 Task: Add Castello Dill Havarti Cheese to the cart.
Action: Mouse pressed left at (20, 89)
Screenshot: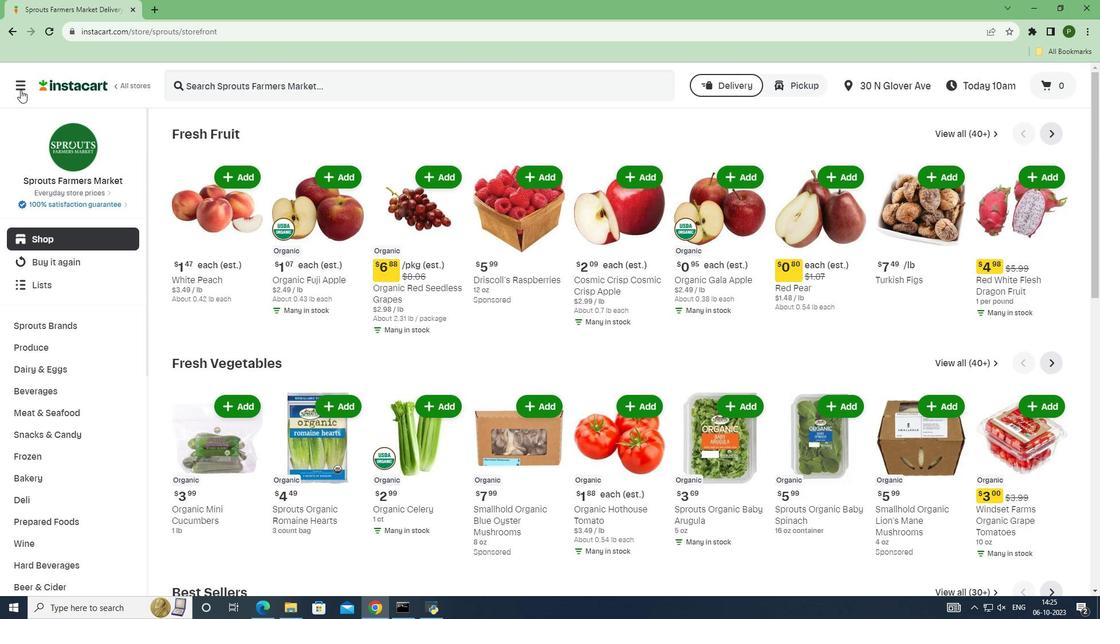 
Action: Mouse moved to (45, 307)
Screenshot: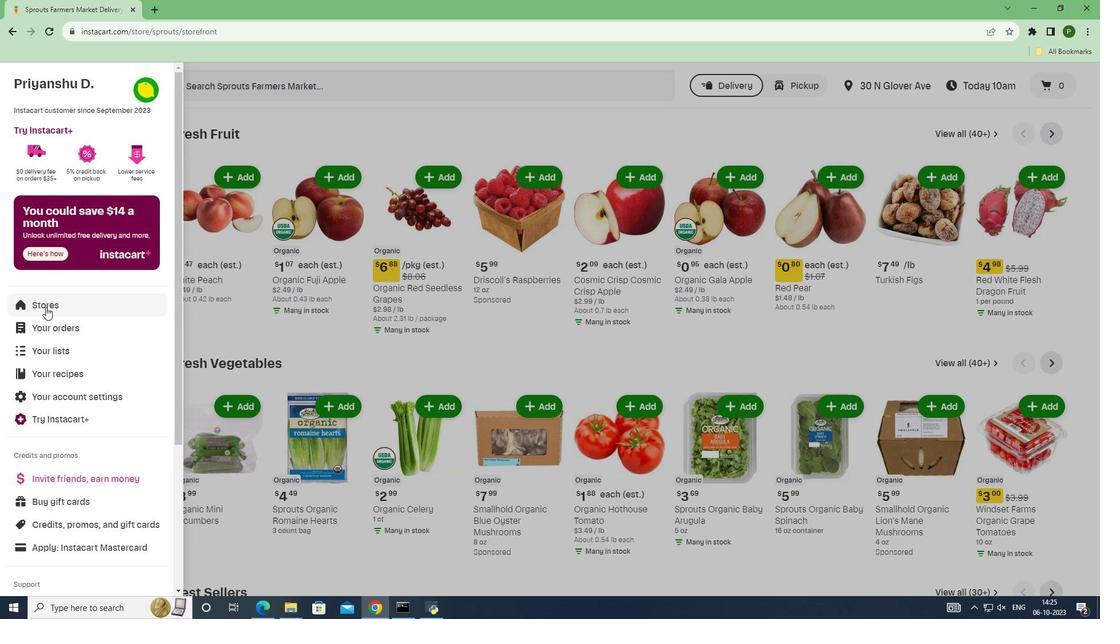 
Action: Mouse pressed left at (45, 307)
Screenshot: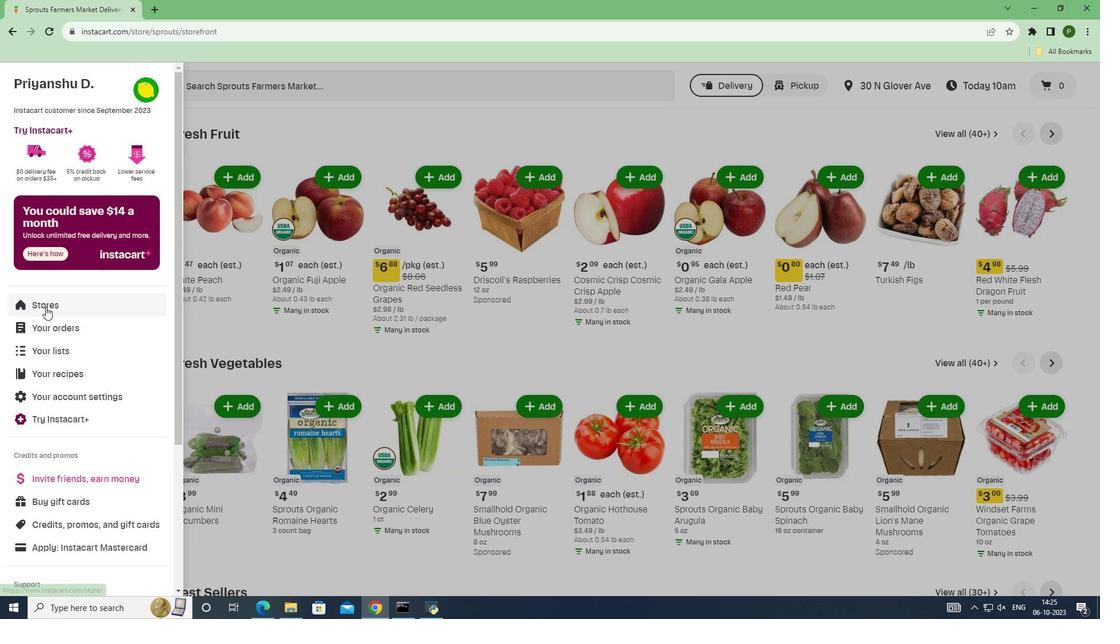 
Action: Mouse moved to (286, 132)
Screenshot: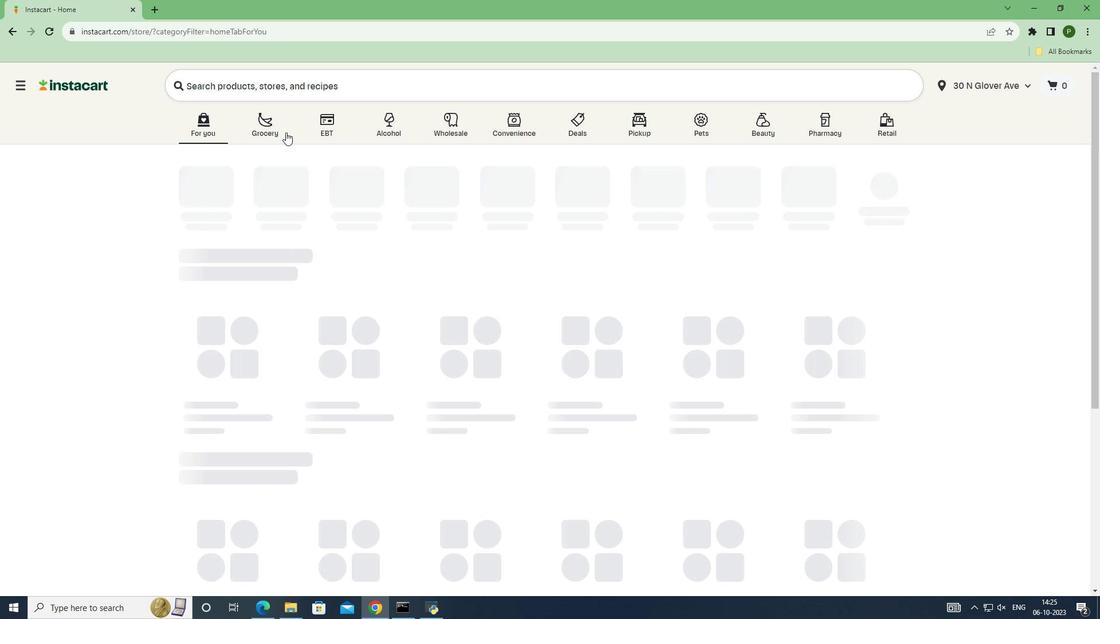 
Action: Mouse pressed left at (286, 132)
Screenshot: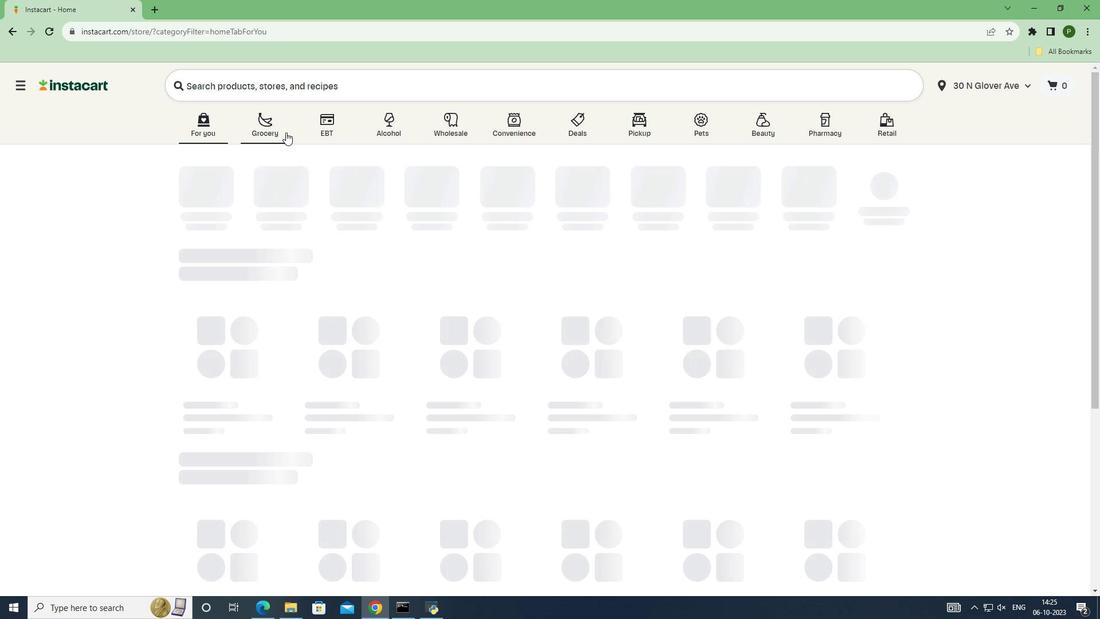 
Action: Mouse moved to (715, 268)
Screenshot: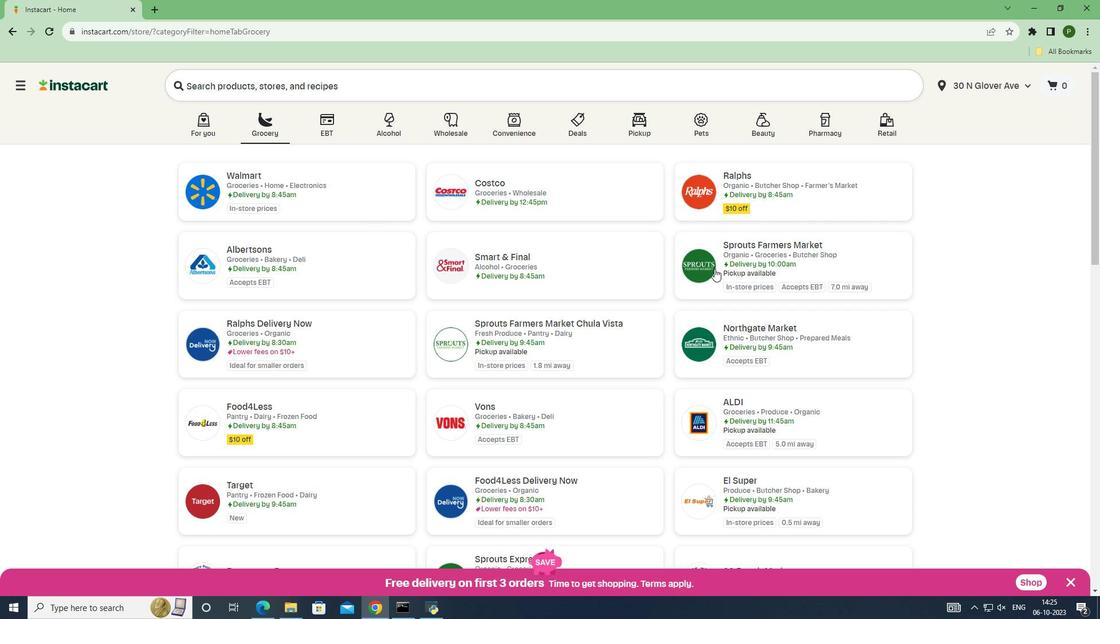 
Action: Mouse pressed left at (715, 268)
Screenshot: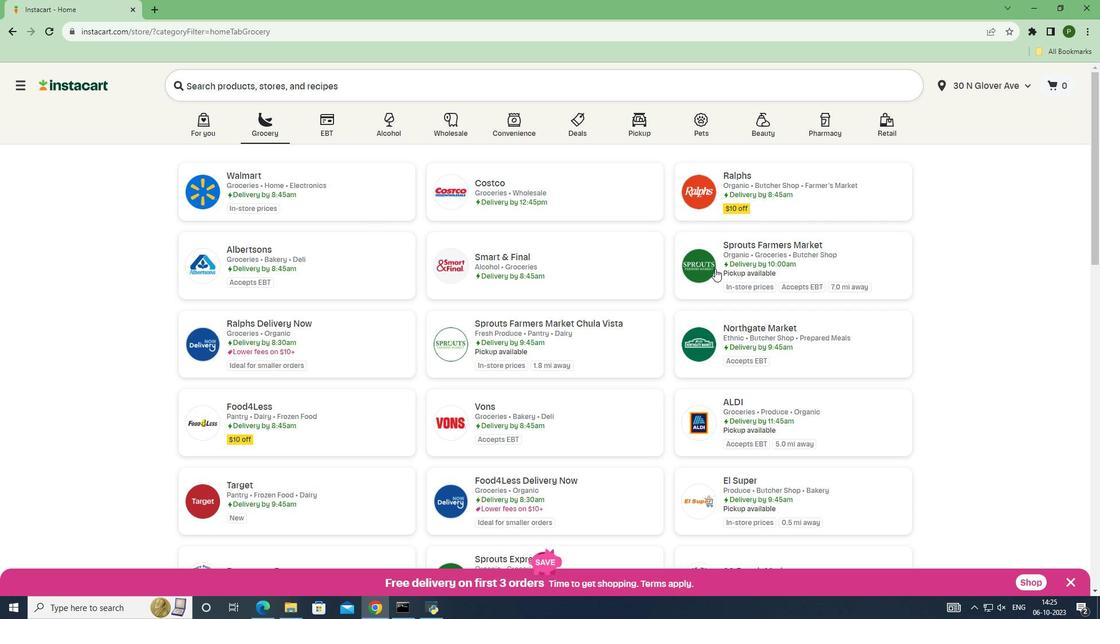 
Action: Mouse moved to (65, 376)
Screenshot: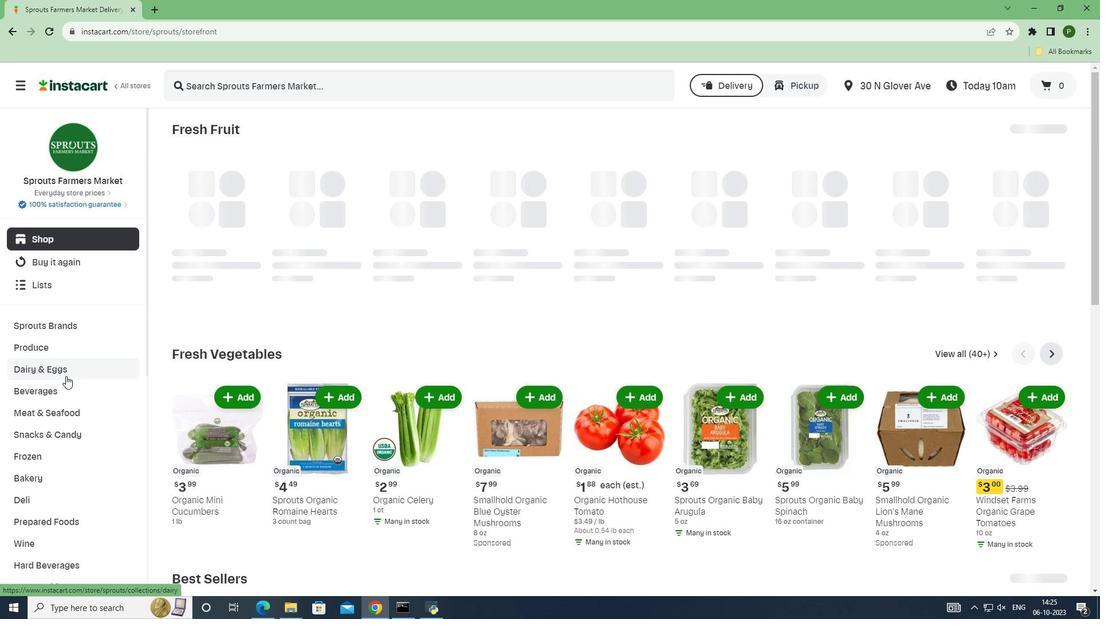 
Action: Mouse pressed left at (65, 376)
Screenshot: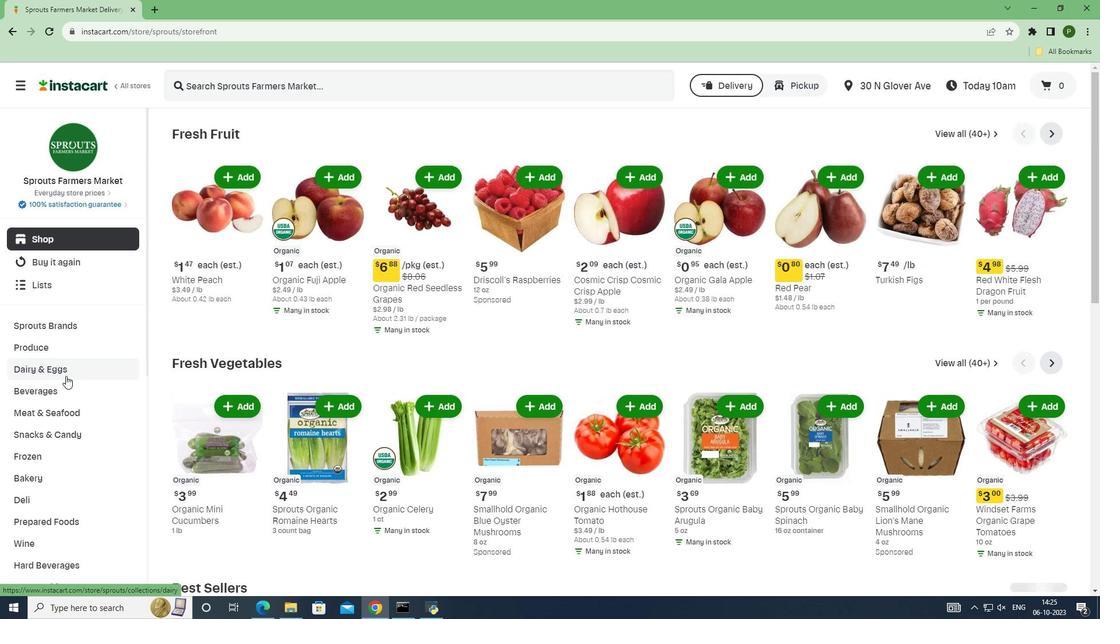 
Action: Mouse moved to (49, 415)
Screenshot: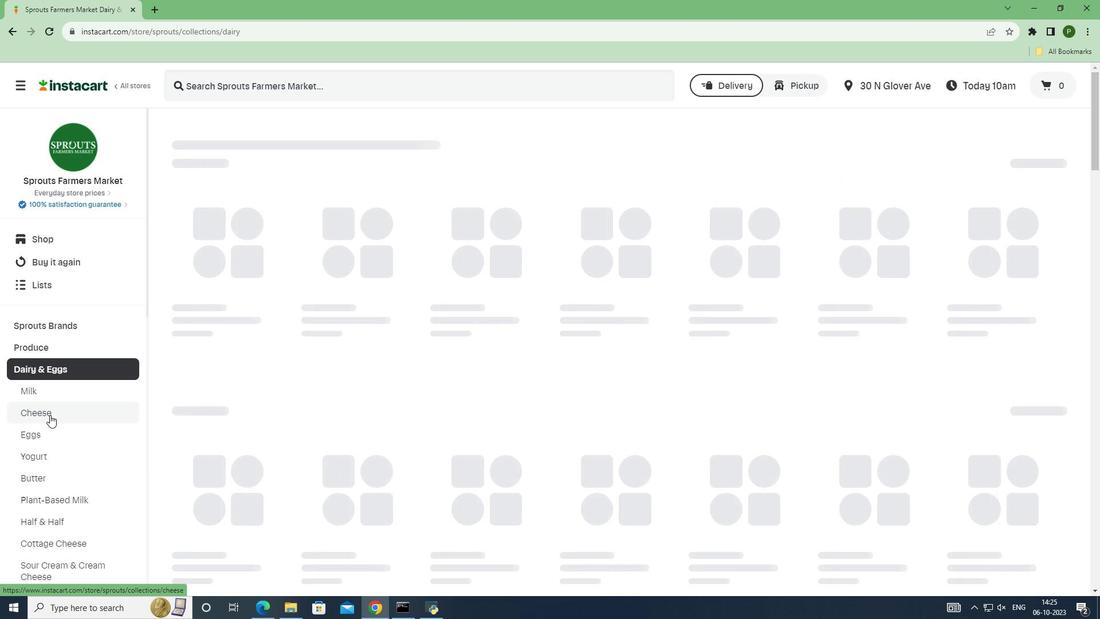 
Action: Mouse pressed left at (49, 415)
Screenshot: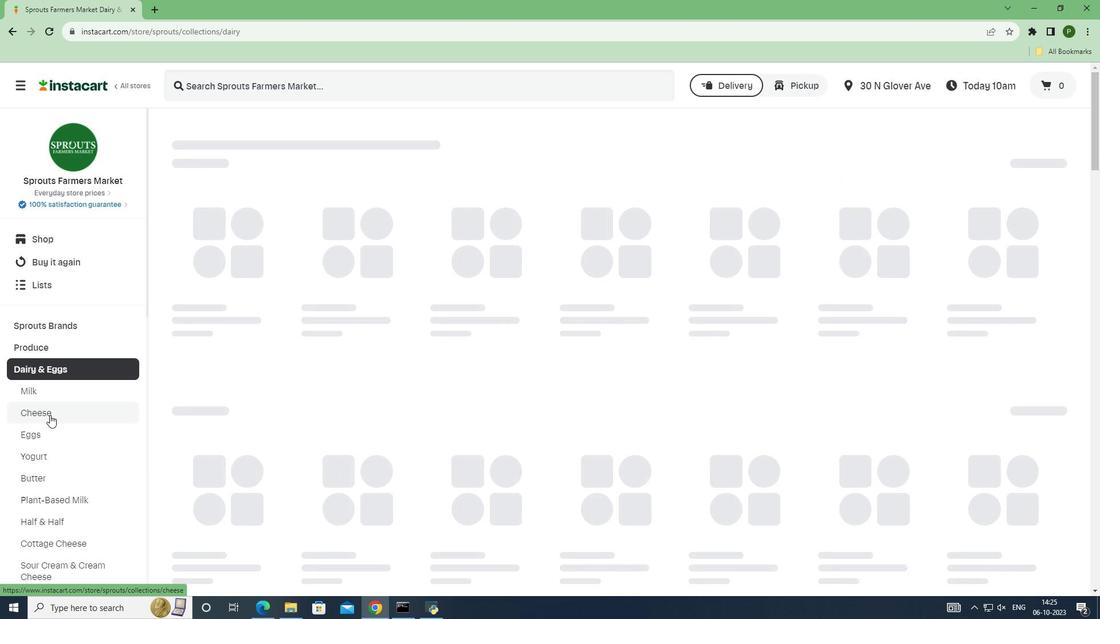 
Action: Mouse moved to (225, 83)
Screenshot: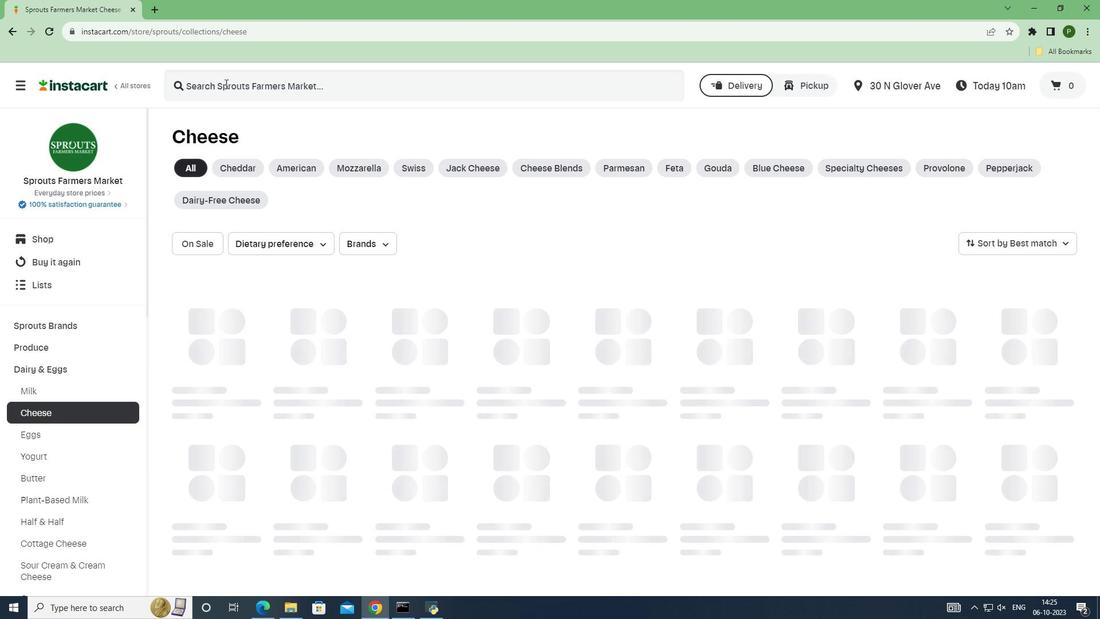 
Action: Mouse pressed left at (225, 83)
Screenshot: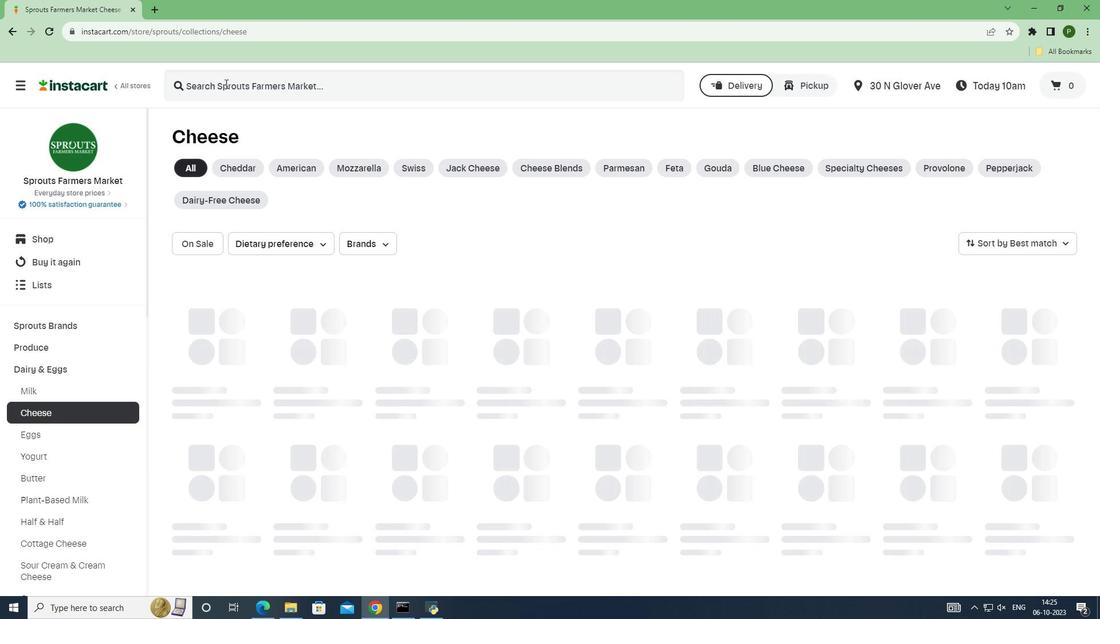 
Action: Key pressed <Key.caps_lock>C<Key.caps_lock>astello<Key.space><Key.caps_lock>D<Key.caps_lock>ill<Key.space><Key.caps_lock>H<Key.caps_lock>avarti<Key.space><Key.caps_lock>C<Key.caps_lock>heese<Key.space><Key.enter>
Screenshot: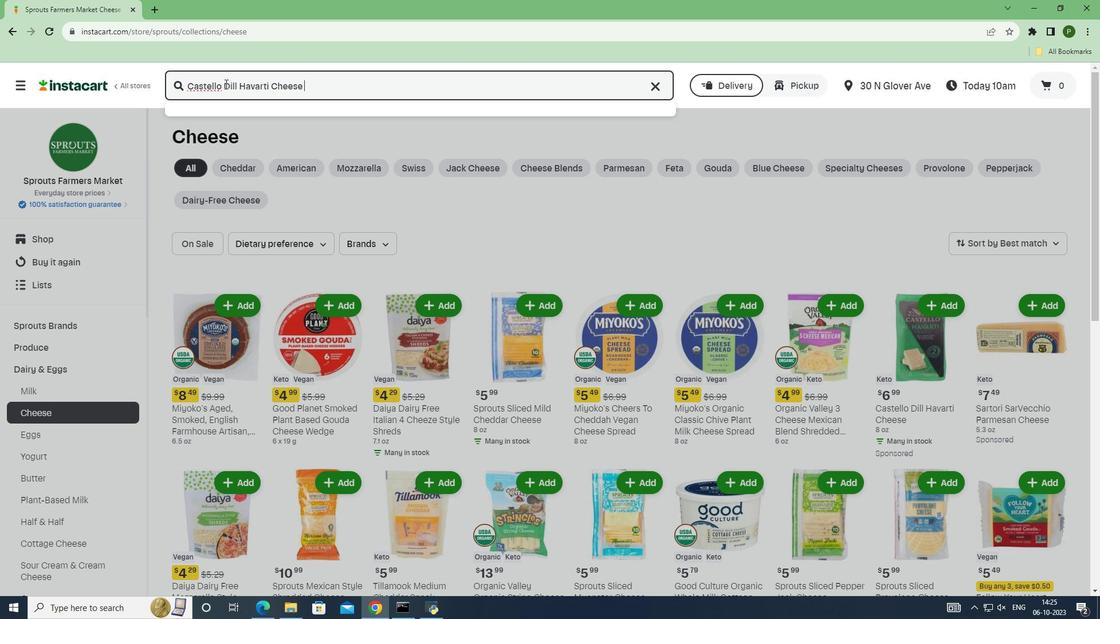 
Action: Mouse moved to (312, 204)
Screenshot: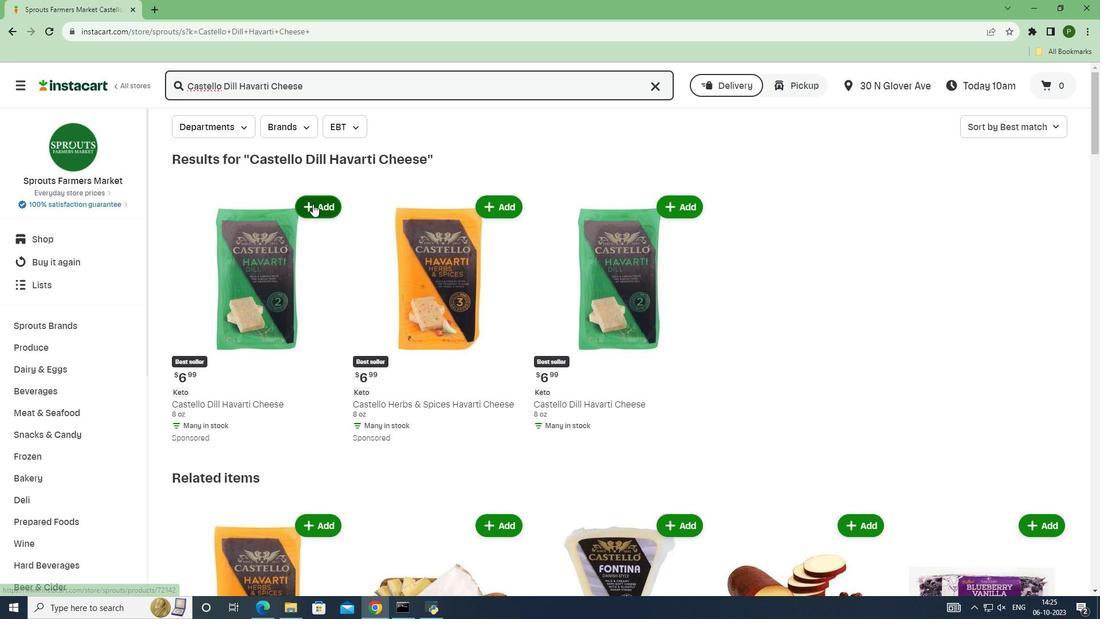 
Action: Mouse pressed left at (312, 204)
Screenshot: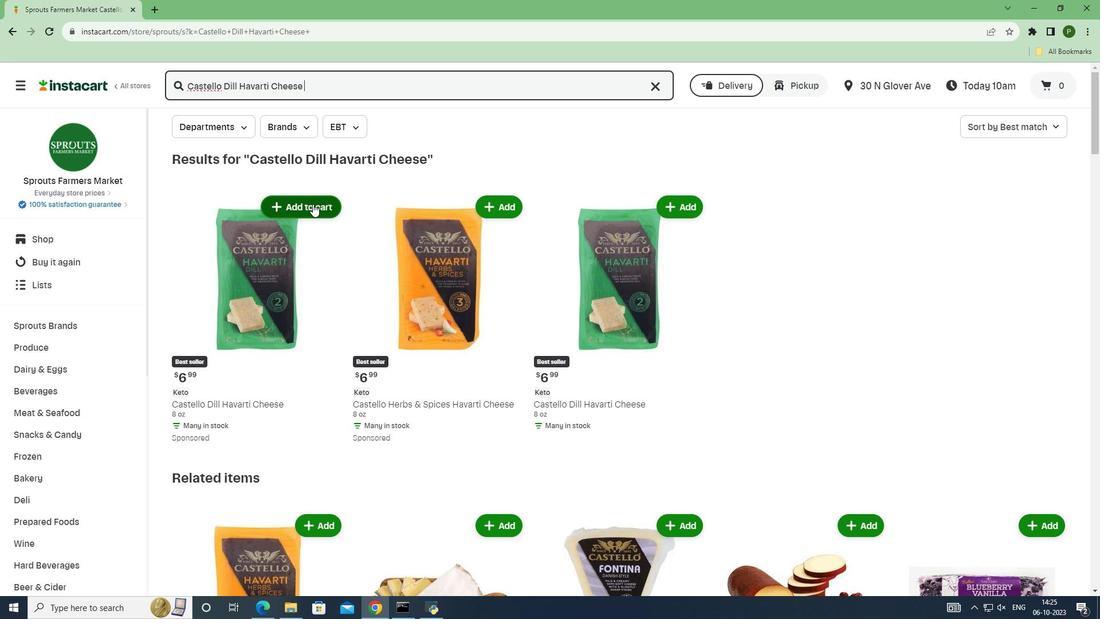 
Action: Mouse moved to (370, 226)
Screenshot: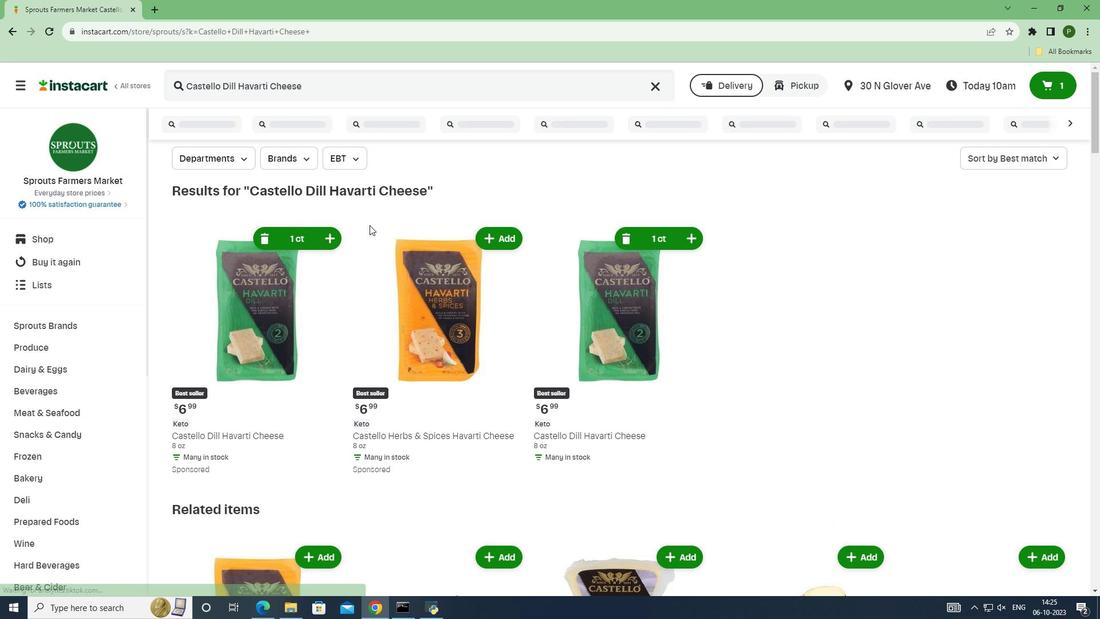 
